 Task: Add the banner layout component in the site builder.
Action: Mouse moved to (940, 70)
Screenshot: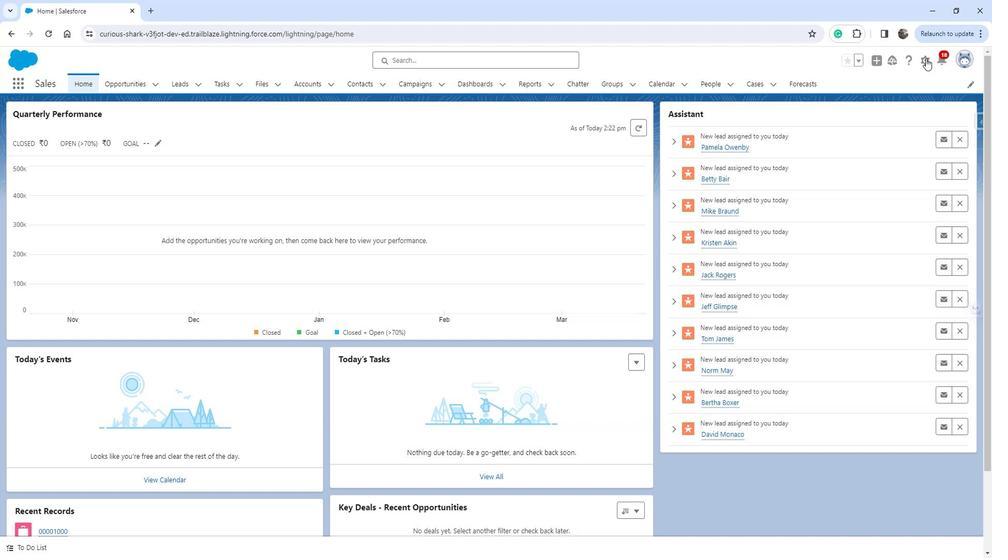 
Action: Mouse pressed left at (940, 70)
Screenshot: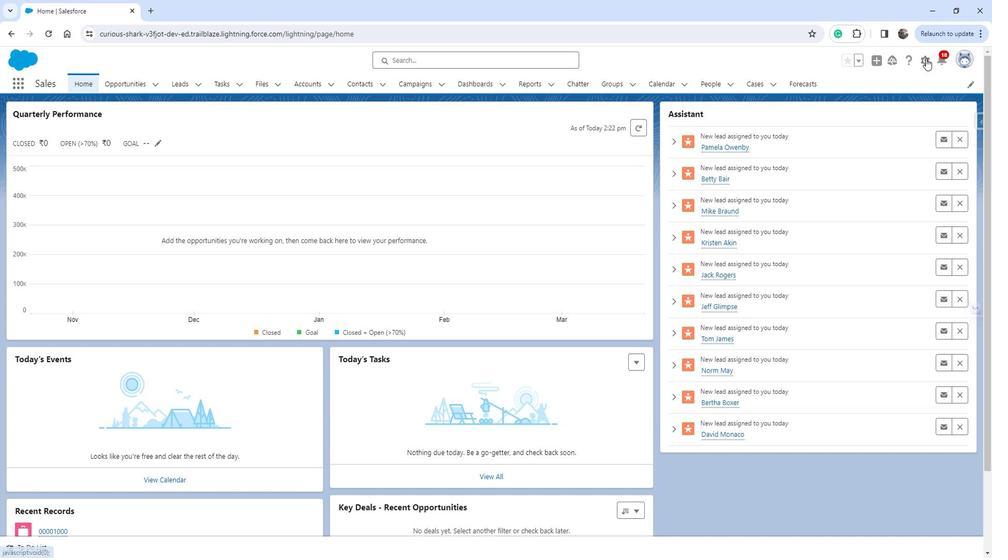 
Action: Mouse moved to (897, 107)
Screenshot: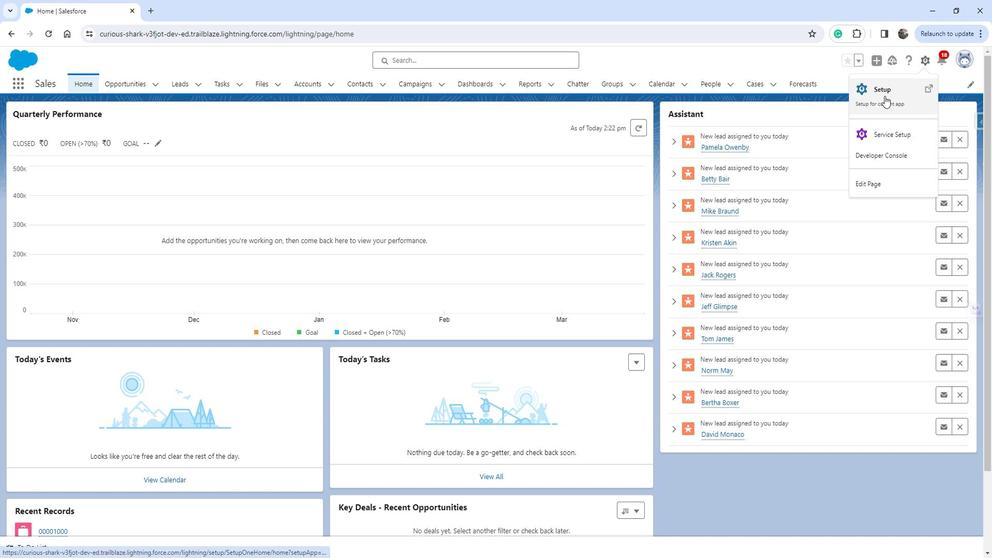 
Action: Mouse pressed left at (897, 107)
Screenshot: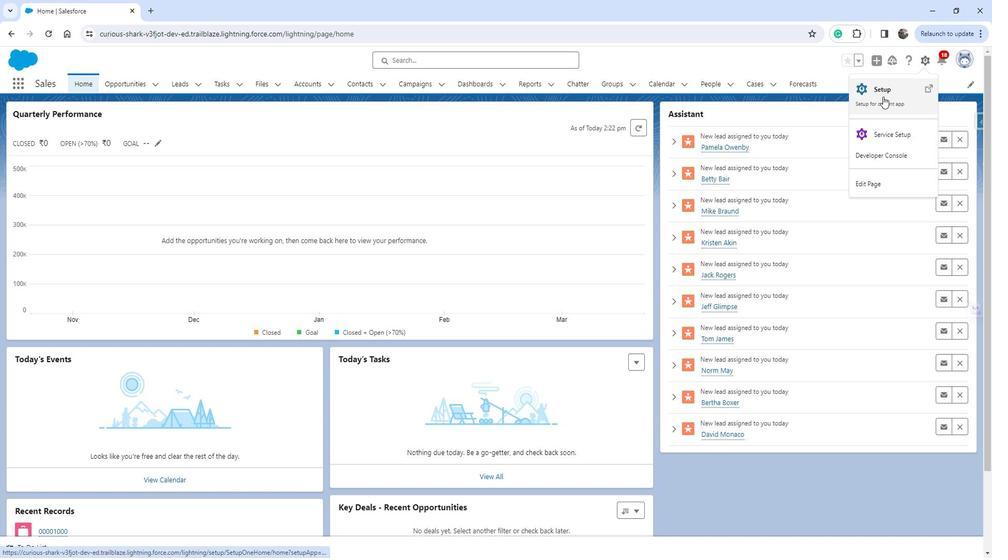 
Action: Mouse moved to (22, 427)
Screenshot: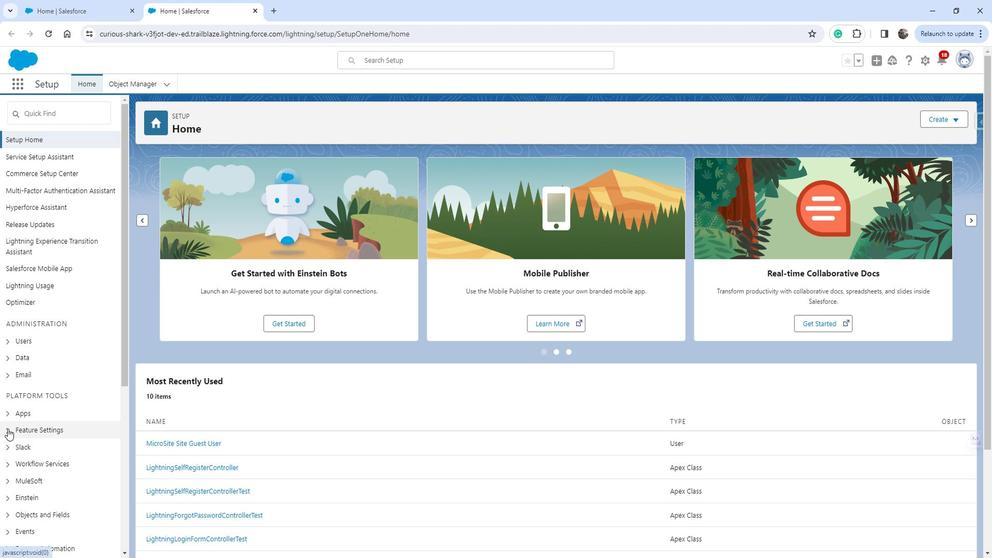 
Action: Mouse pressed left at (22, 427)
Screenshot: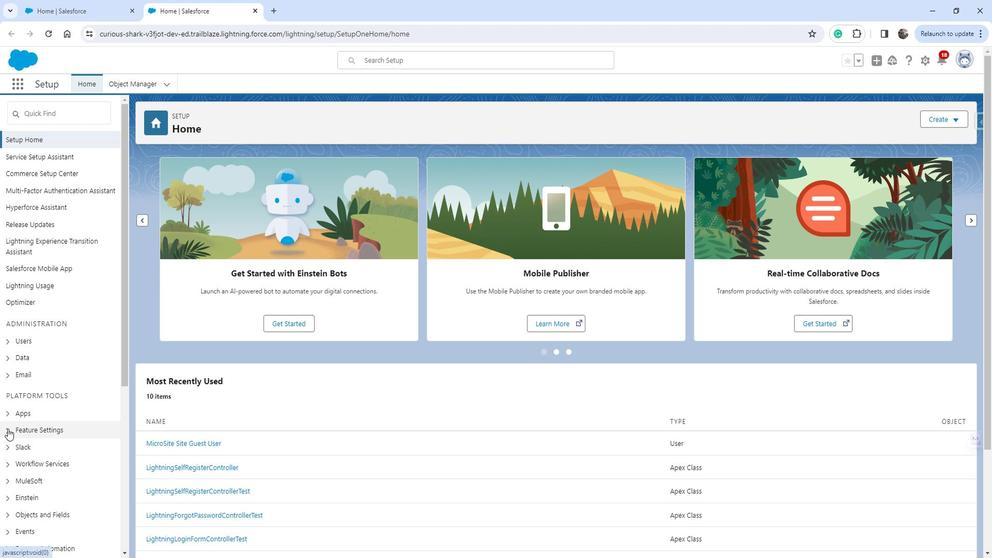 
Action: Mouse moved to (87, 402)
Screenshot: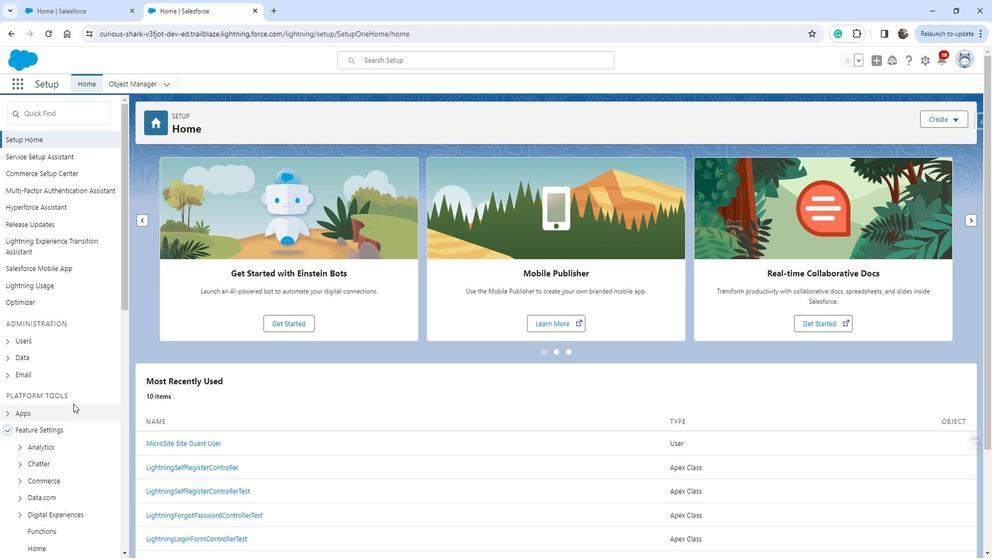 
Action: Mouse scrolled (87, 402) with delta (0, 0)
Screenshot: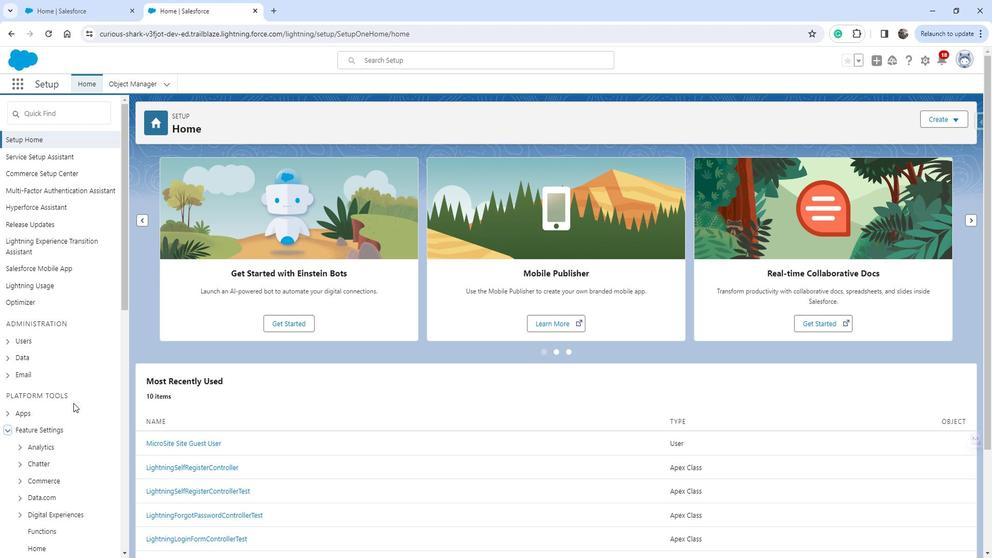 
Action: Mouse scrolled (87, 402) with delta (0, 0)
Screenshot: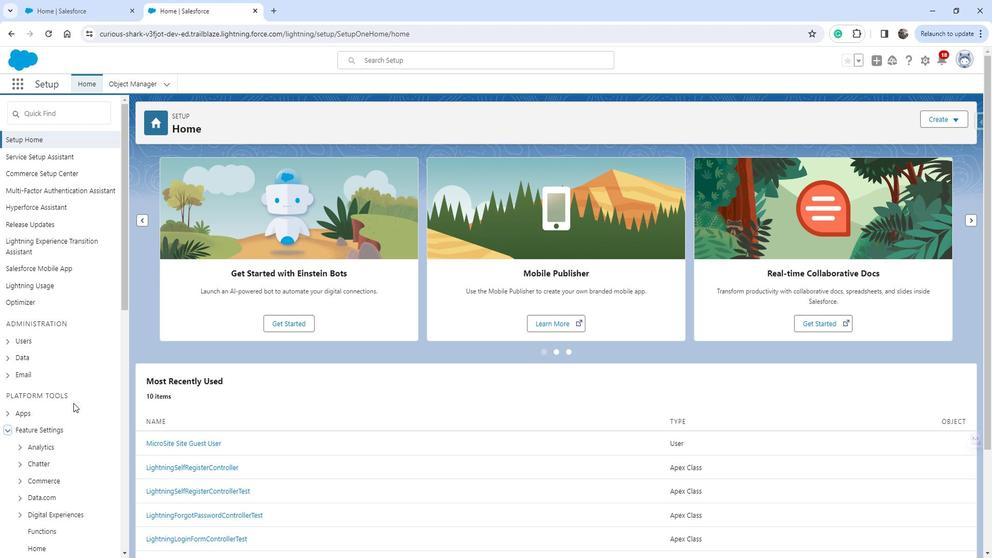 
Action: Mouse scrolled (87, 402) with delta (0, 0)
Screenshot: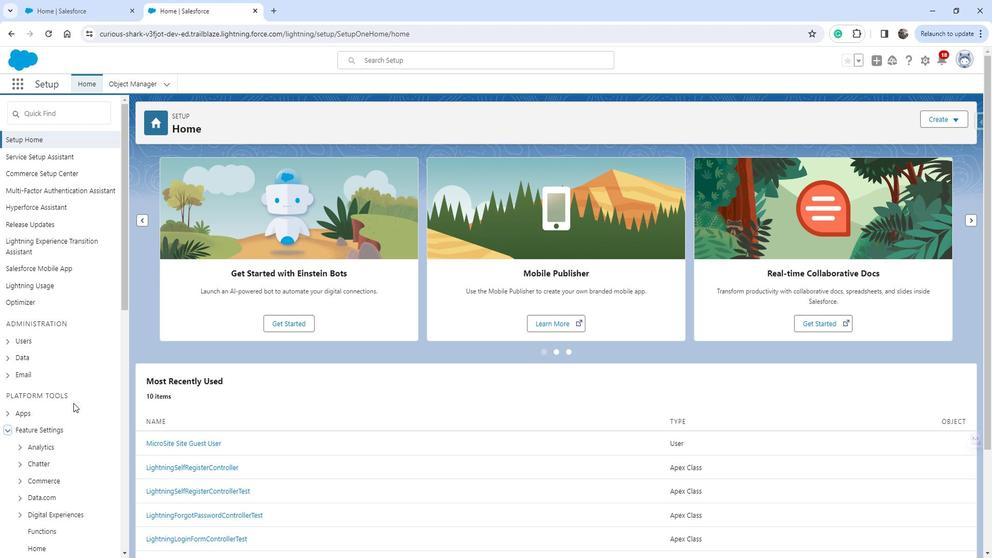 
Action: Mouse moved to (62, 357)
Screenshot: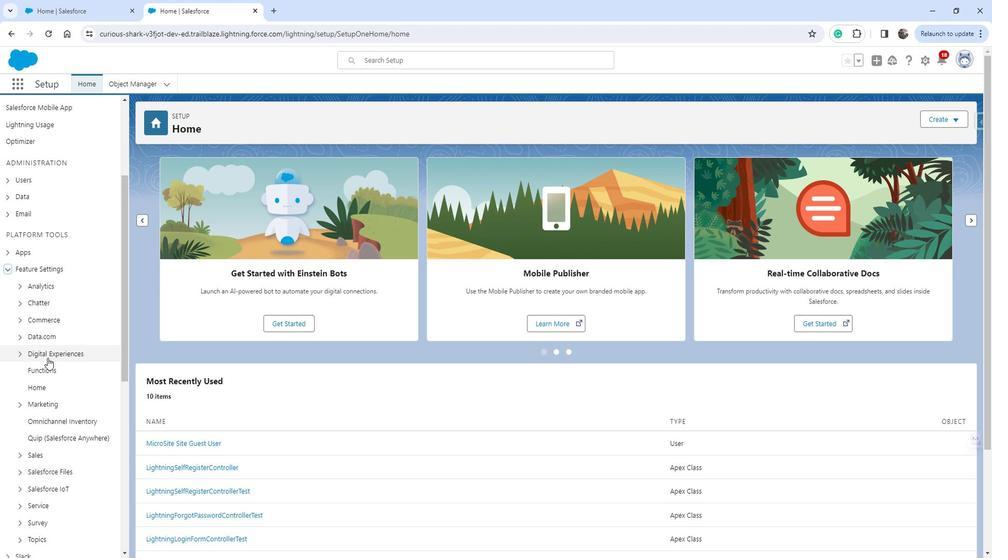 
Action: Mouse pressed left at (62, 357)
Screenshot: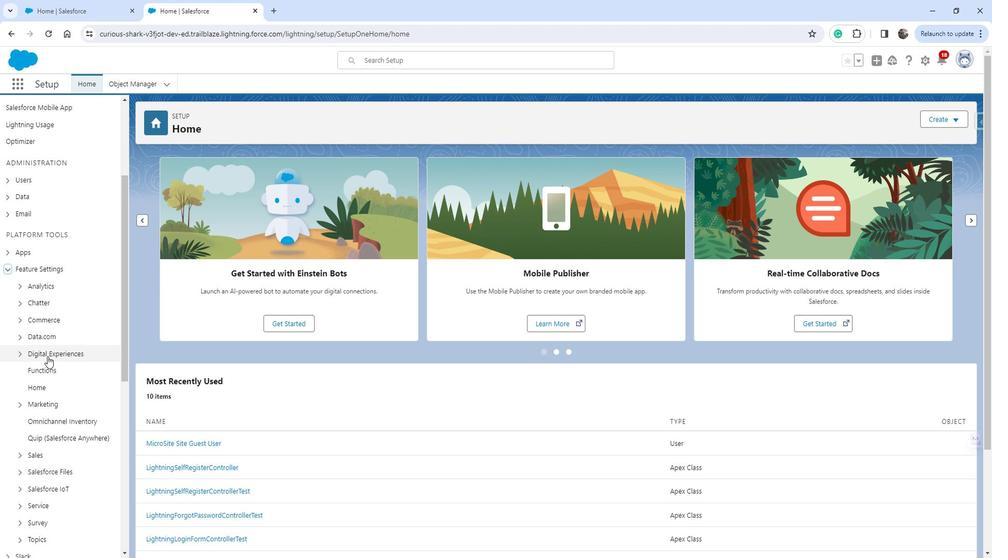 
Action: Mouse moved to (62, 371)
Screenshot: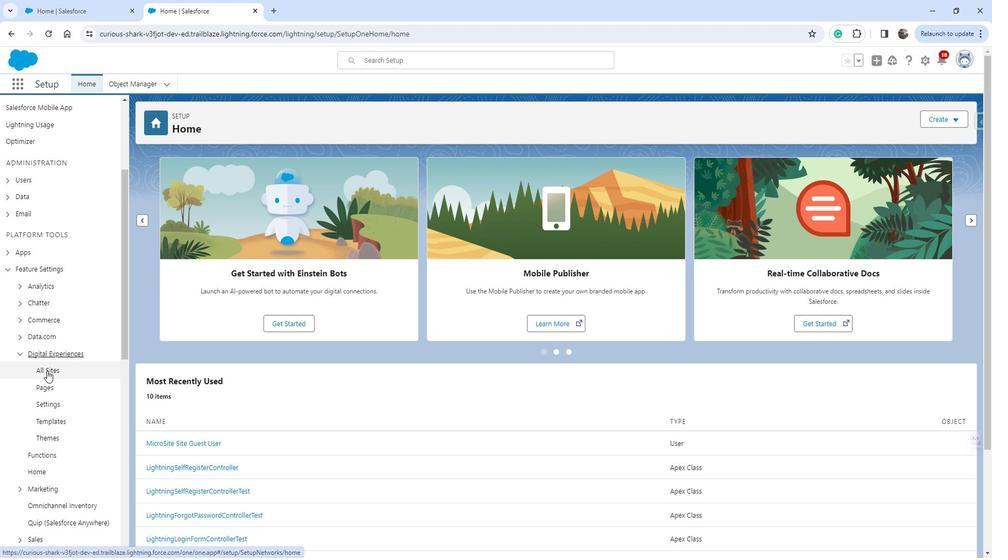 
Action: Mouse pressed left at (62, 371)
Screenshot: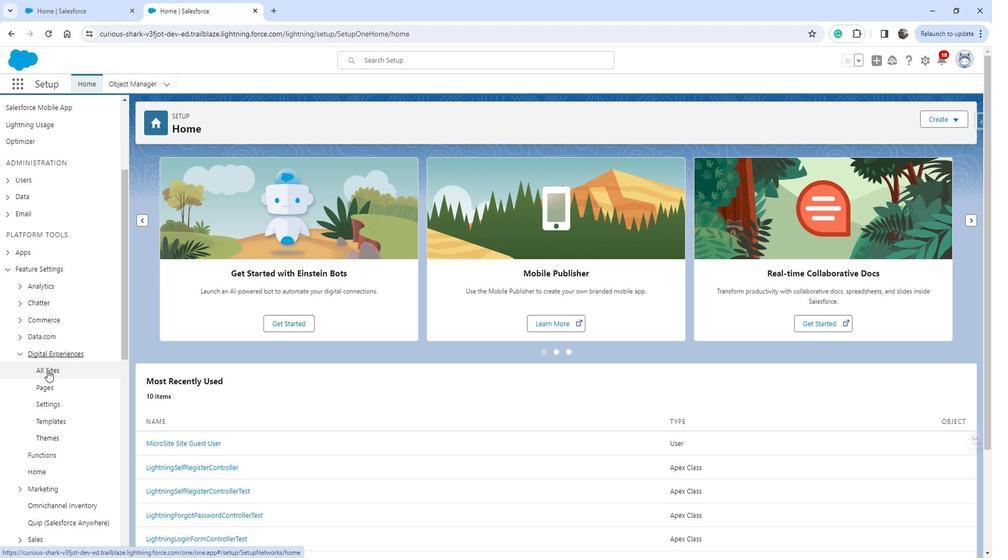 
Action: Mouse moved to (183, 252)
Screenshot: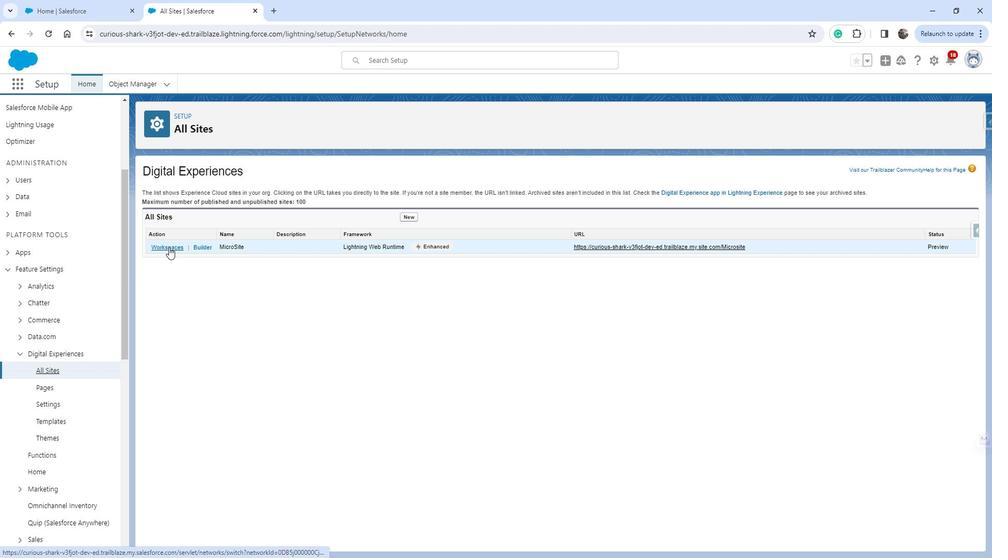
Action: Mouse pressed left at (183, 252)
Screenshot: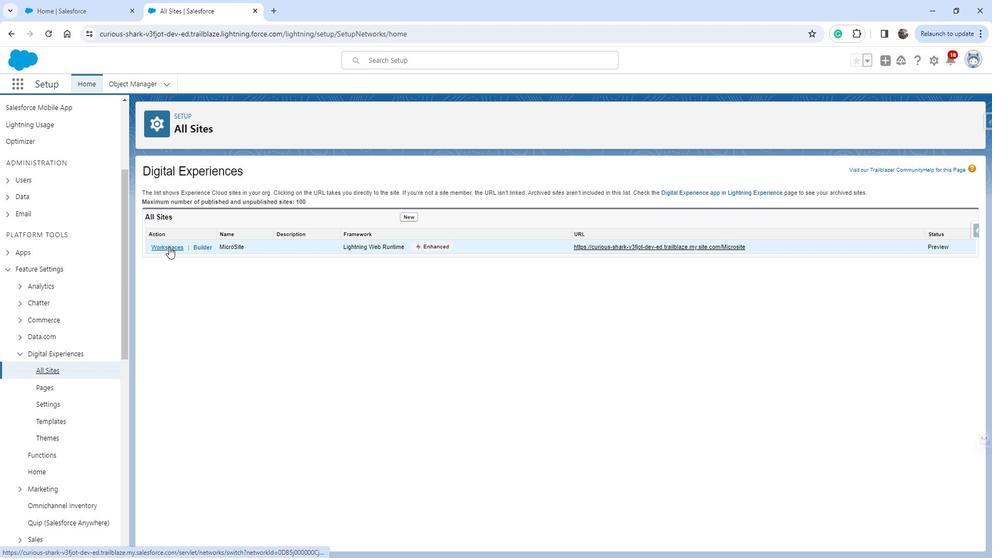 
Action: Mouse moved to (128, 247)
Screenshot: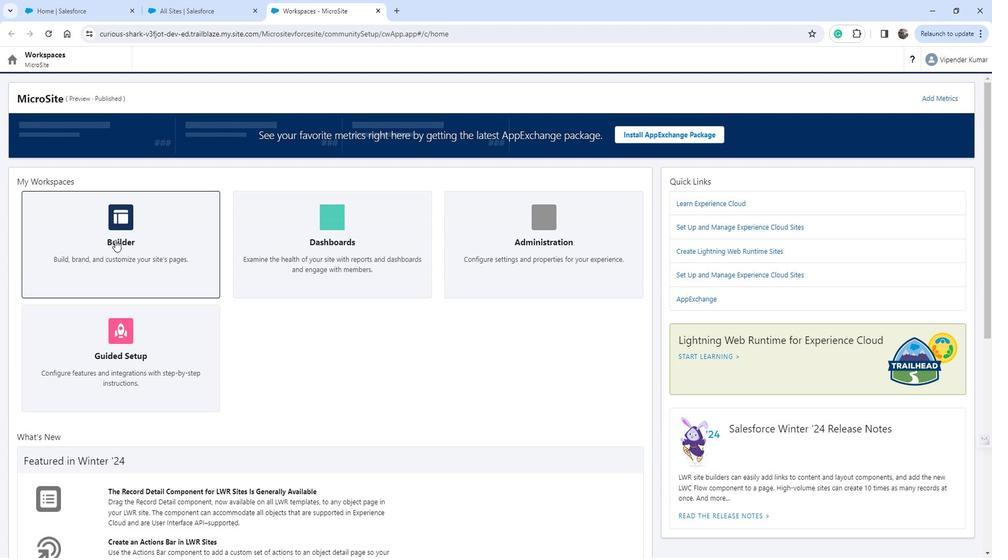 
Action: Mouse pressed left at (128, 247)
Screenshot: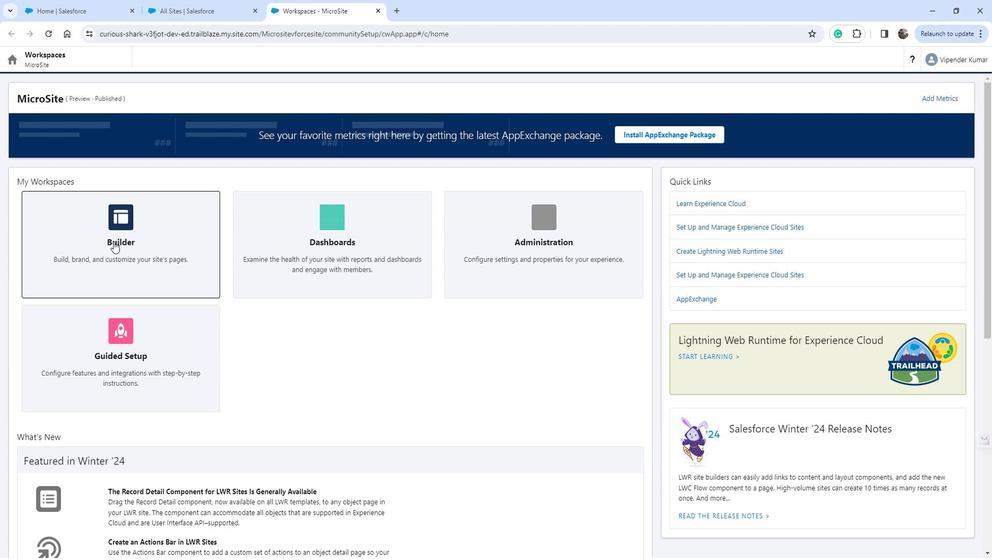 
Action: Mouse moved to (335, 292)
Screenshot: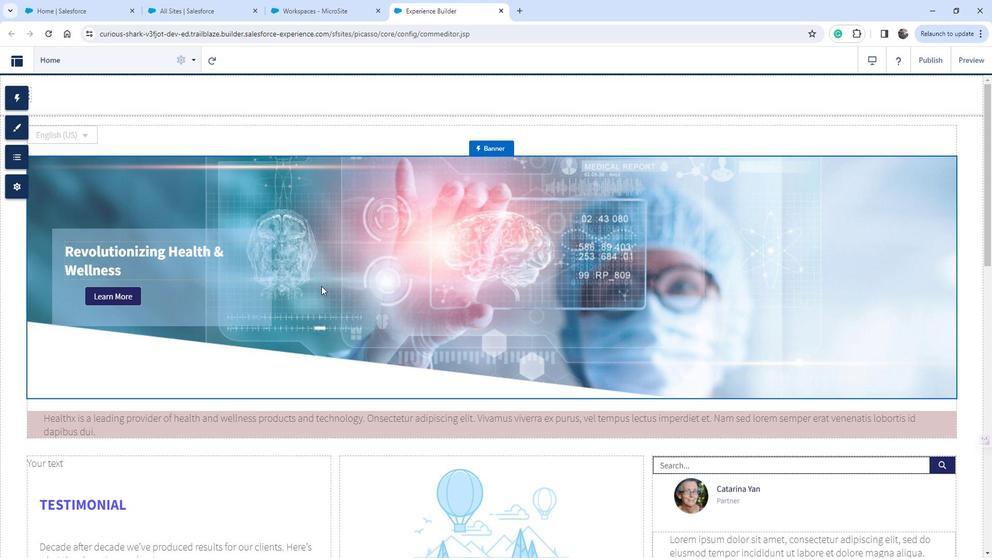 
Action: Mouse scrolled (335, 292) with delta (0, 0)
Screenshot: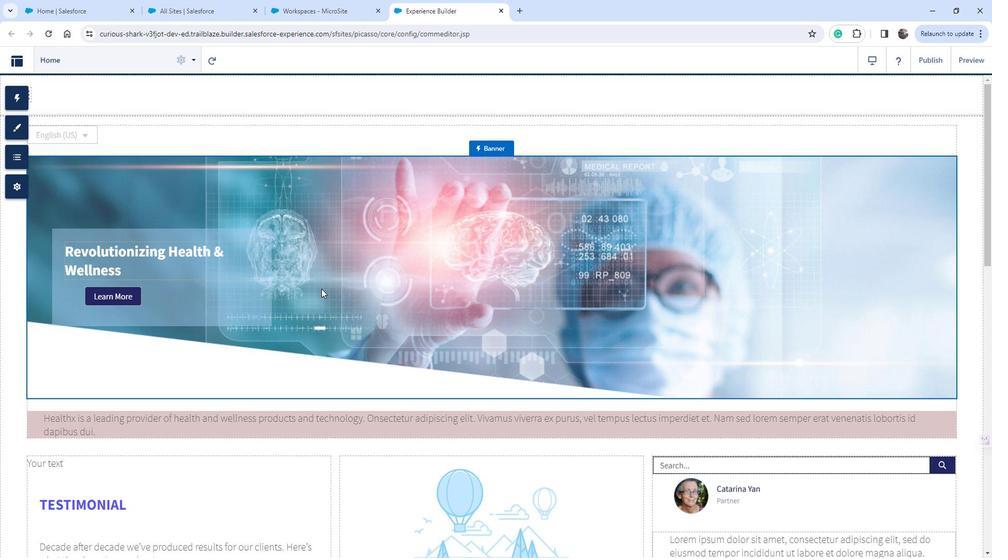 
Action: Mouse scrolled (335, 292) with delta (0, 0)
Screenshot: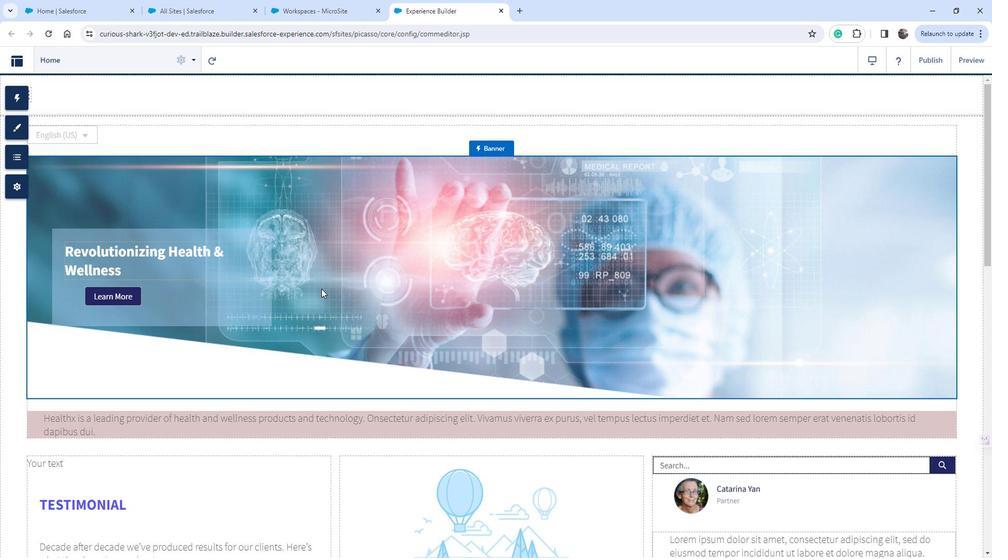 
Action: Mouse scrolled (335, 292) with delta (0, 0)
Screenshot: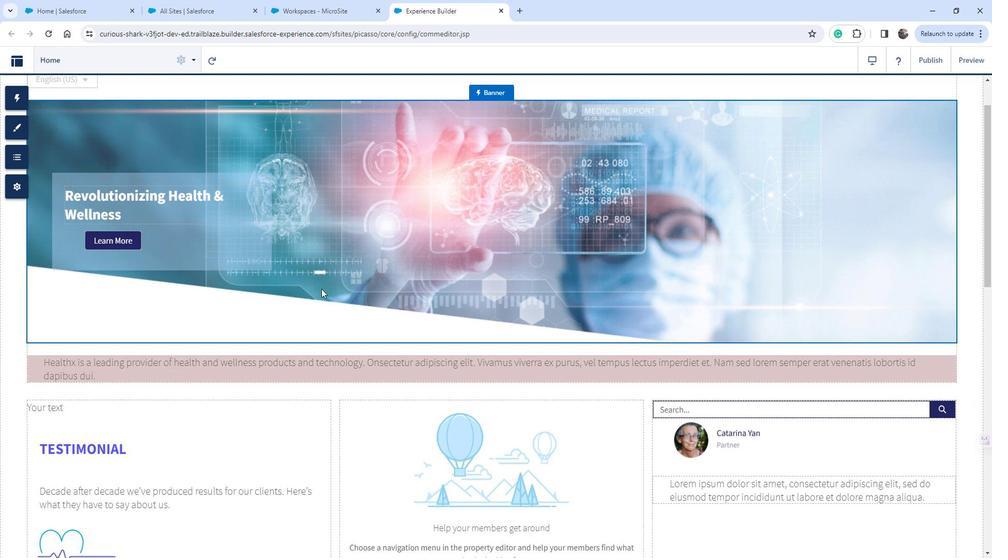 
Action: Mouse scrolled (335, 292) with delta (0, 0)
Screenshot: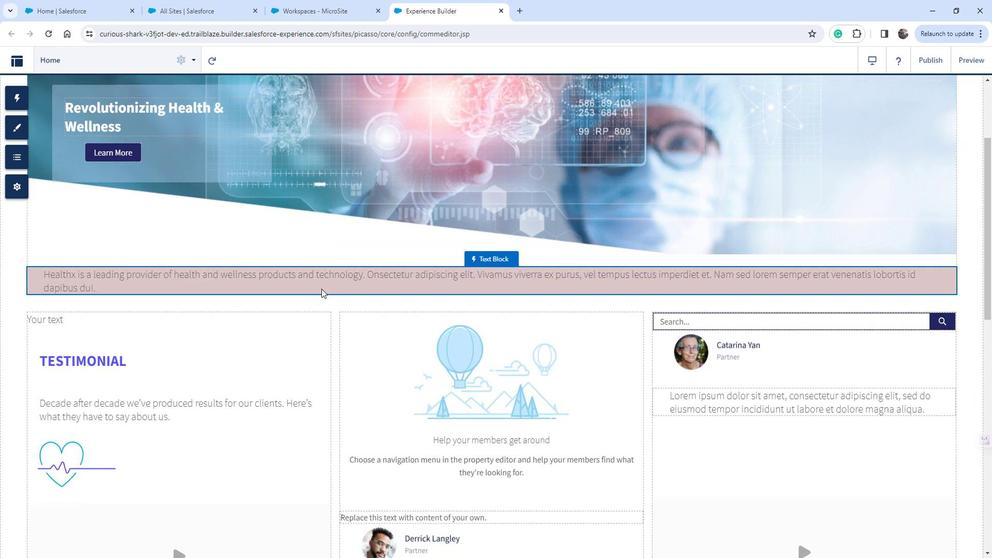 
Action: Mouse scrolled (335, 292) with delta (0, 0)
Screenshot: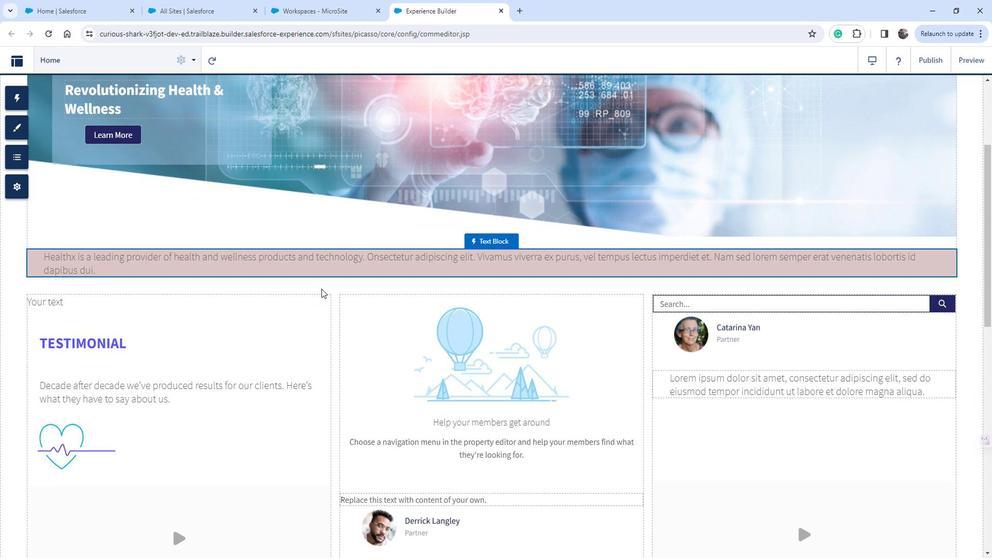 
Action: Mouse moved to (335, 293)
Screenshot: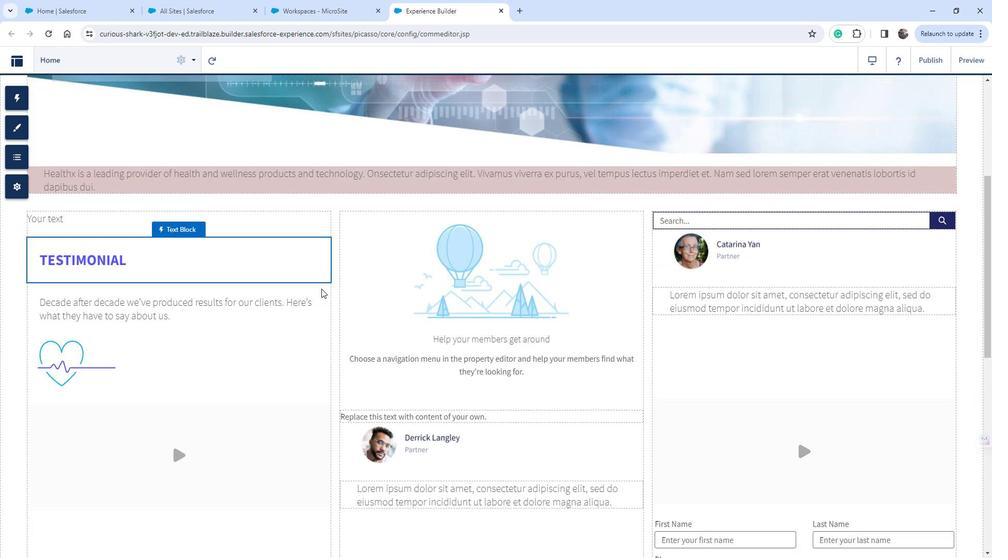 
Action: Mouse scrolled (335, 293) with delta (0, 0)
Screenshot: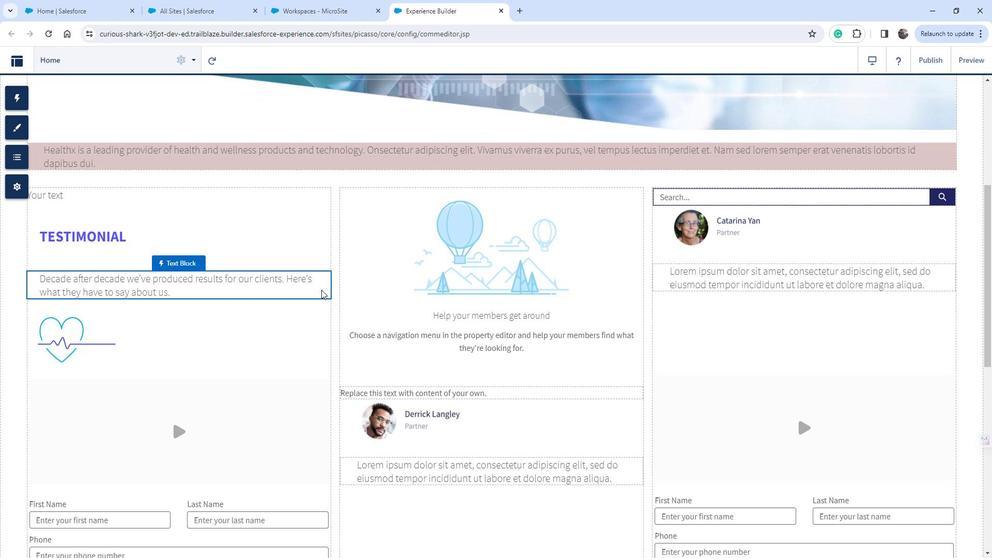
Action: Mouse scrolled (335, 293) with delta (0, 0)
Screenshot: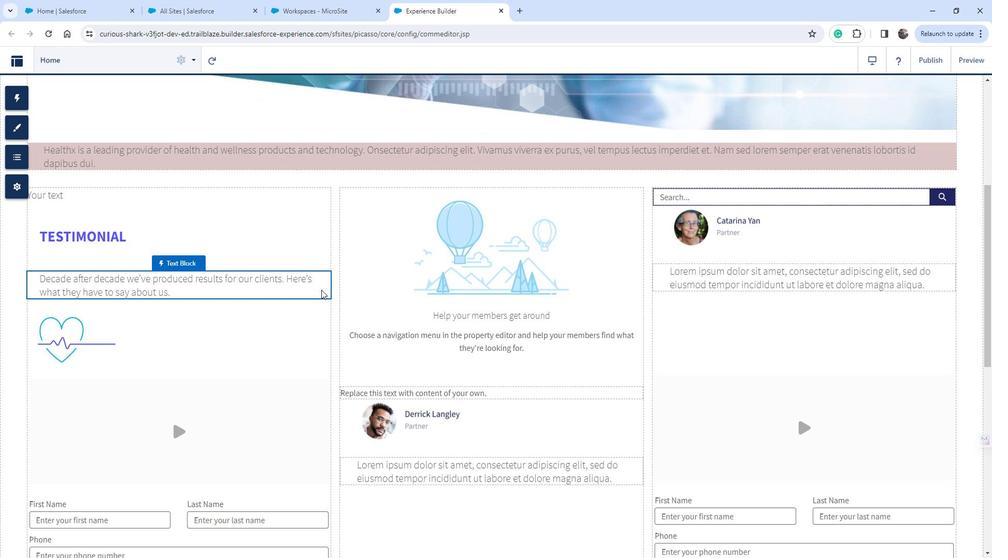 
Action: Mouse scrolled (335, 293) with delta (0, 0)
Screenshot: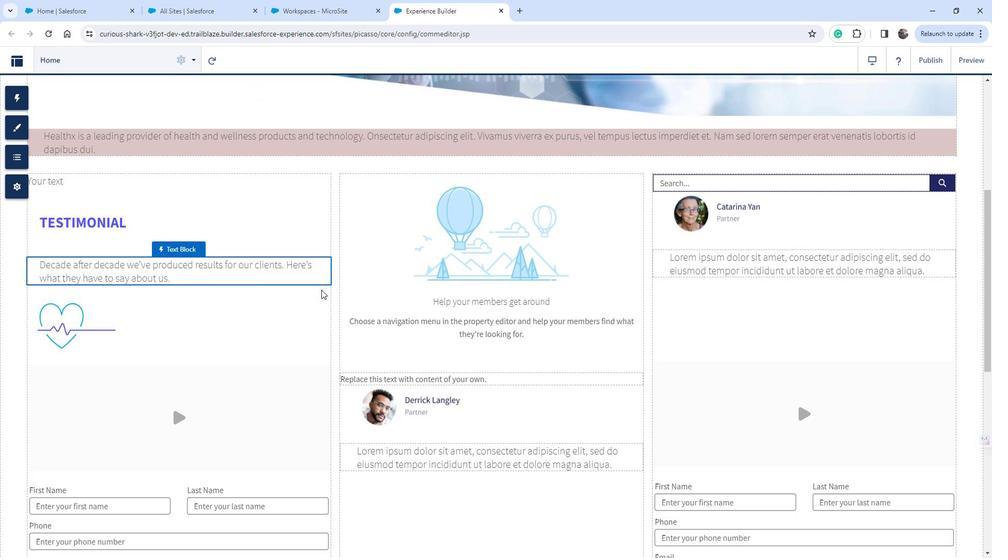 
Action: Mouse moved to (35, 108)
Screenshot: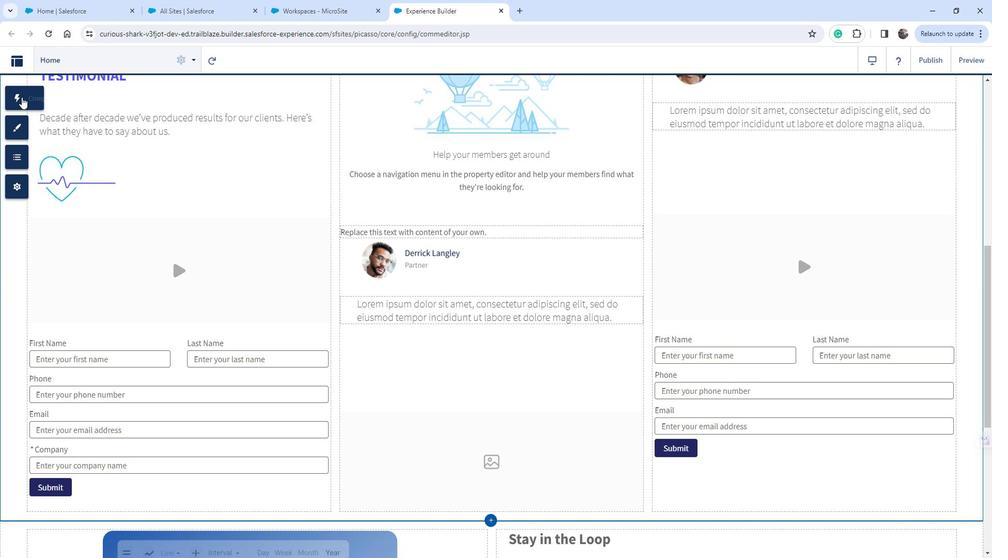 
Action: Mouse pressed left at (35, 108)
Screenshot: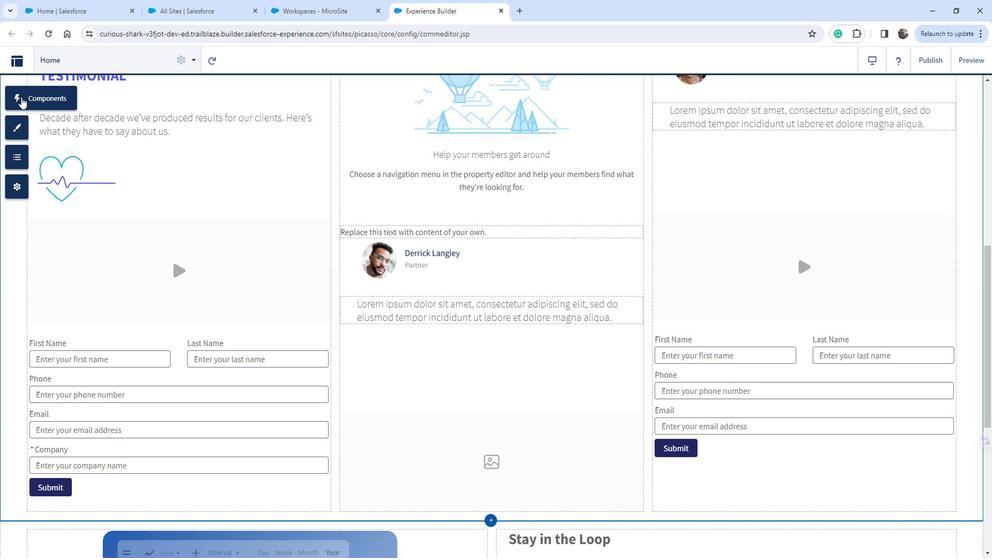 
Action: Mouse moved to (105, 384)
Screenshot: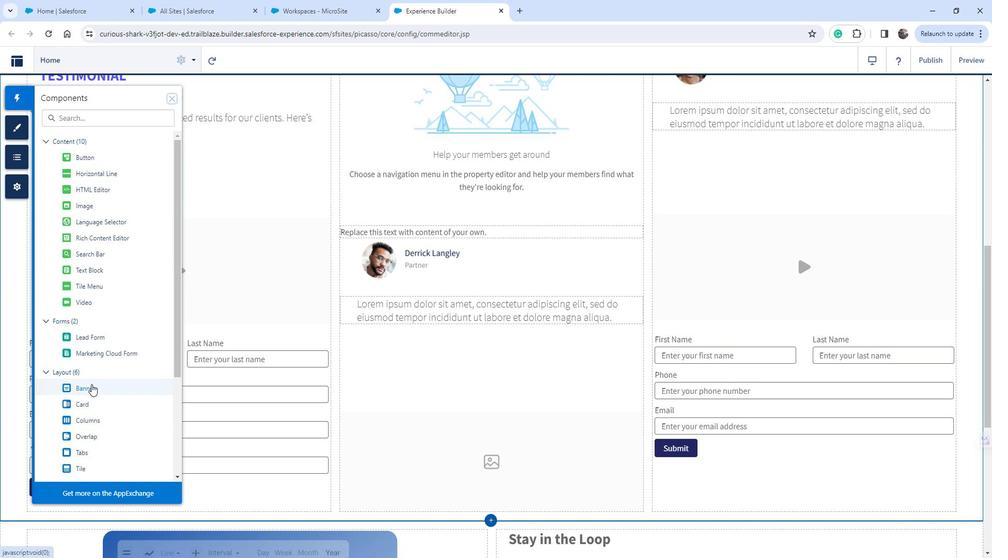 
Action: Mouse pressed left at (105, 384)
Screenshot: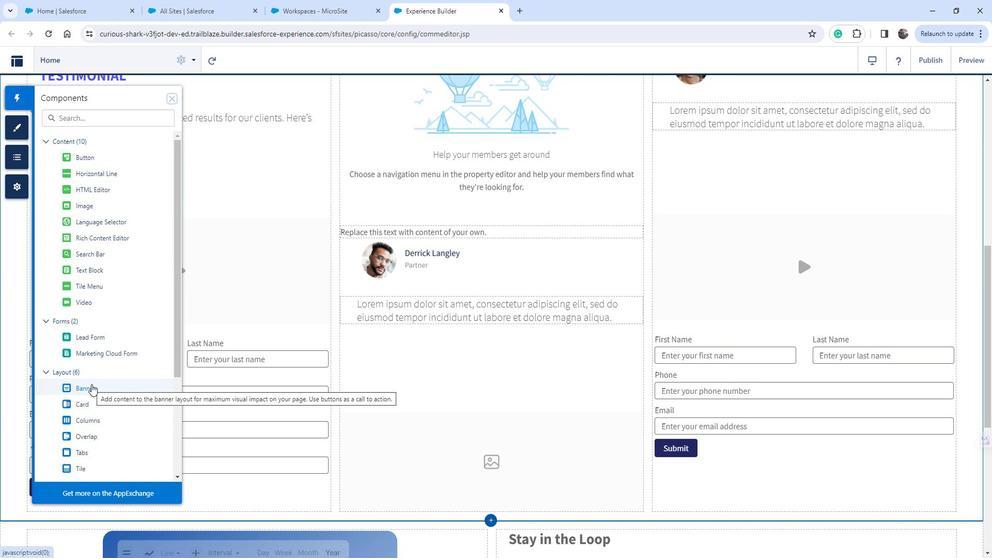 
Action: Mouse moved to (510, 361)
Screenshot: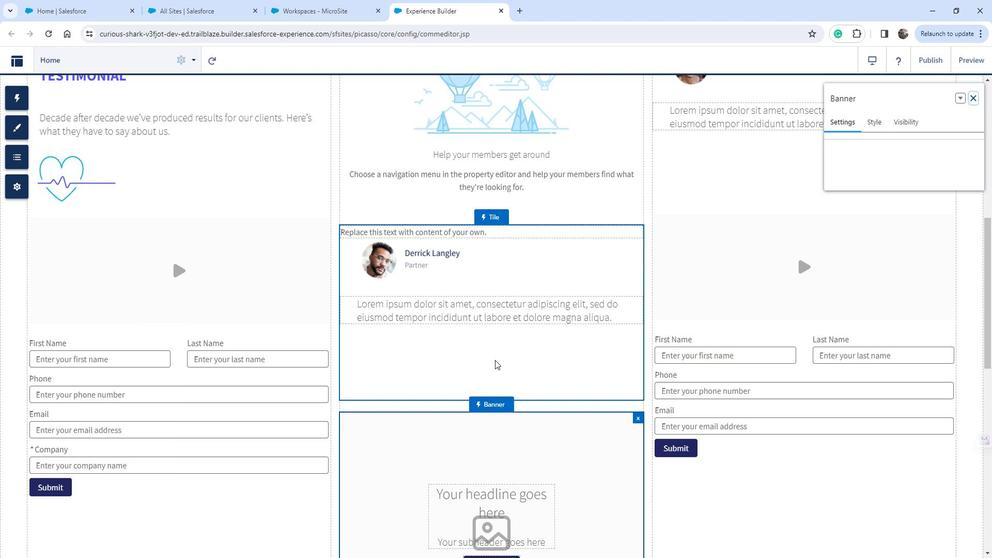 
Action: Mouse scrolled (510, 361) with delta (0, 0)
Screenshot: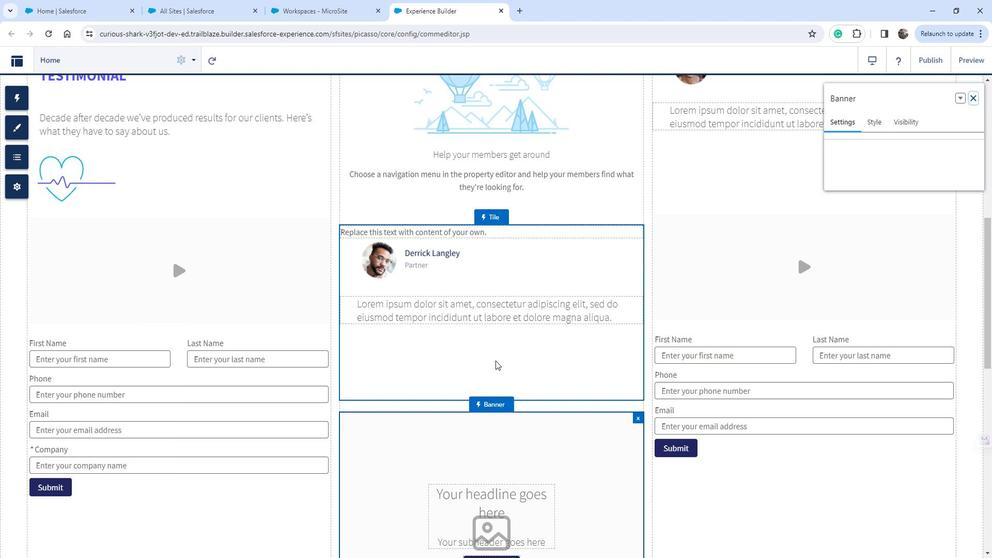 
Action: Mouse moved to (510, 362)
Screenshot: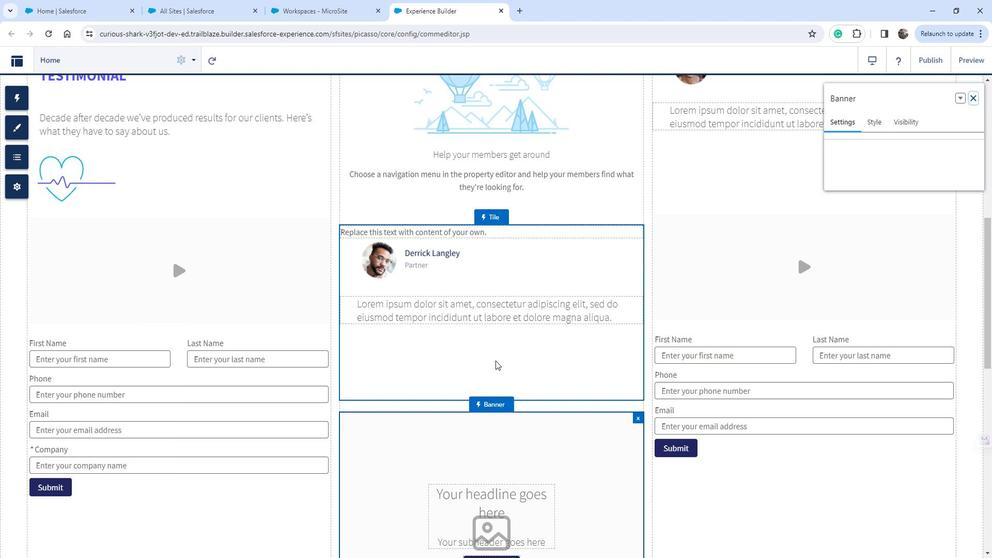 
Action: Mouse scrolled (510, 361) with delta (0, 0)
Screenshot: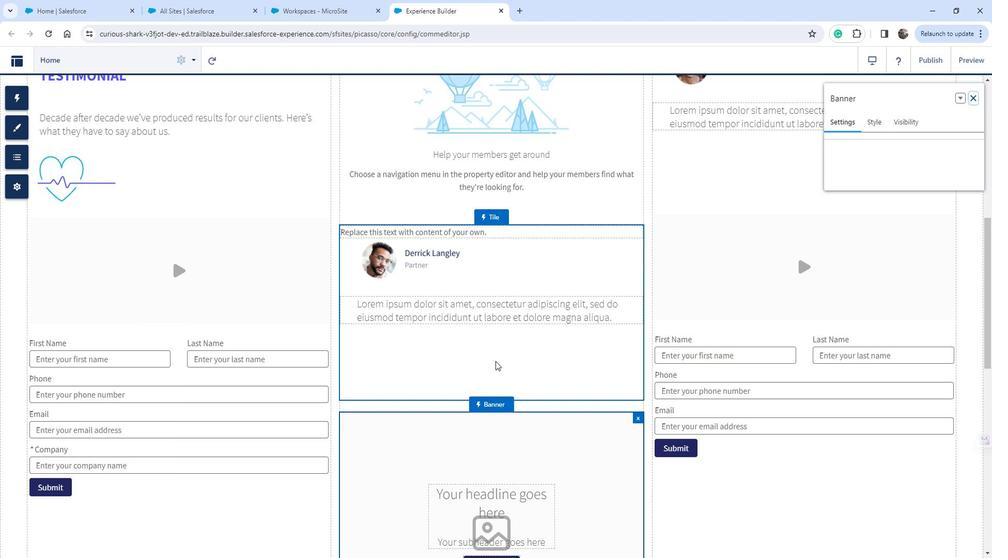 
Action: Mouse moved to (510, 362)
Screenshot: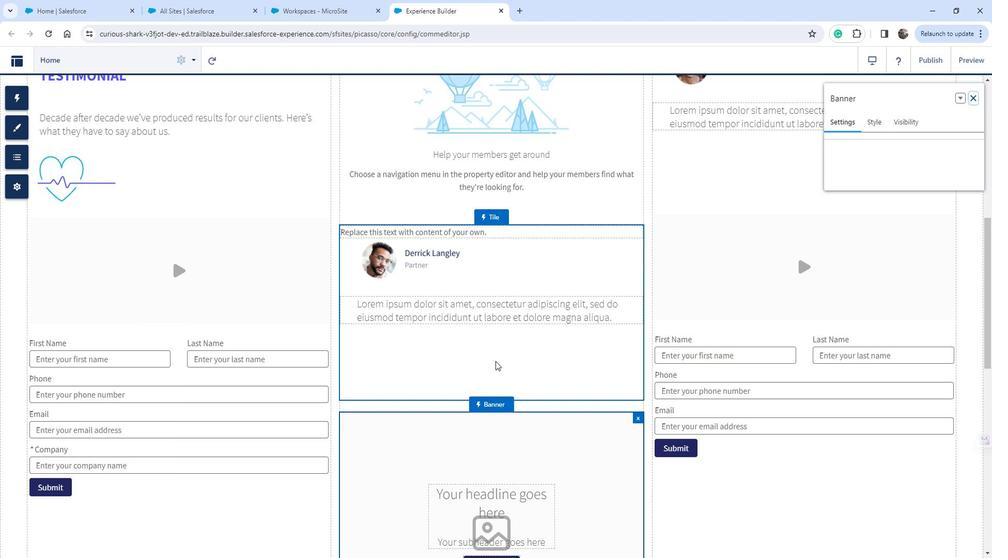 
Action: Mouse scrolled (510, 362) with delta (0, 0)
Screenshot: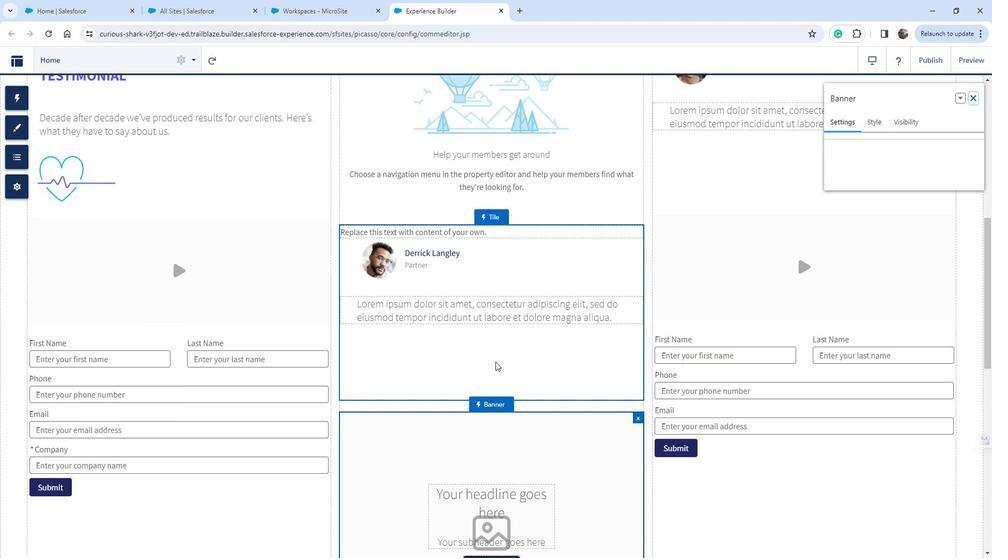 
Action: Mouse moved to (510, 363)
Screenshot: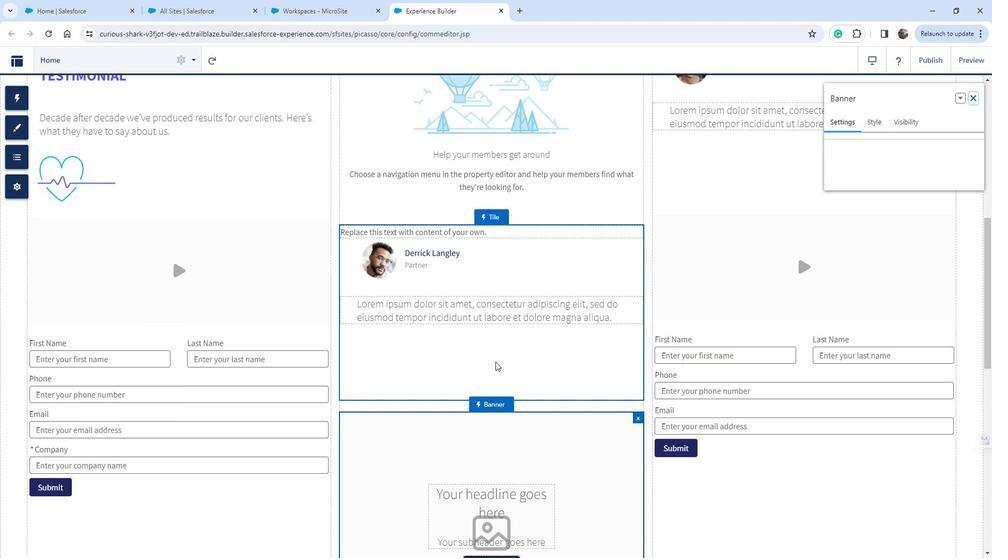 
Action: Mouse scrolled (510, 362) with delta (0, 0)
Screenshot: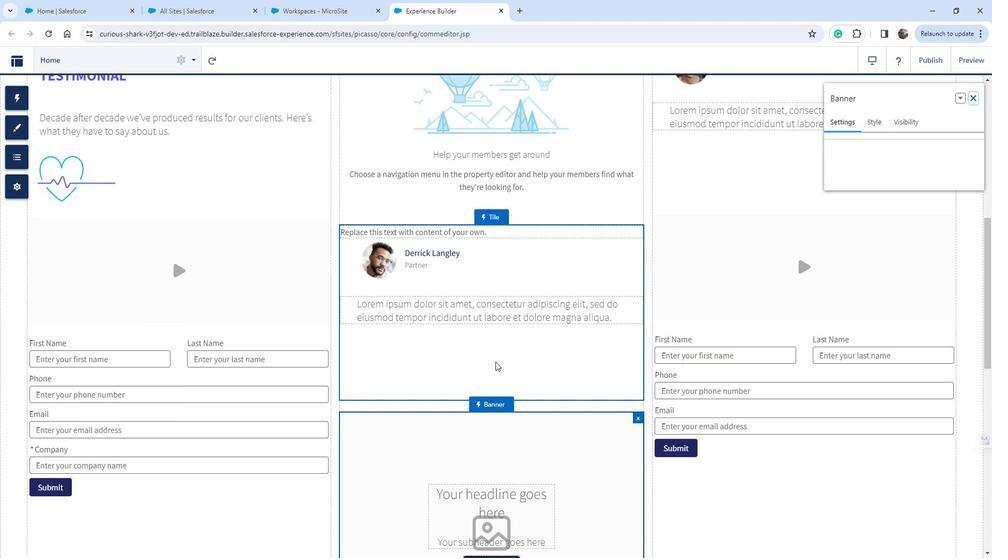 
Action: Mouse moved to (512, 378)
Screenshot: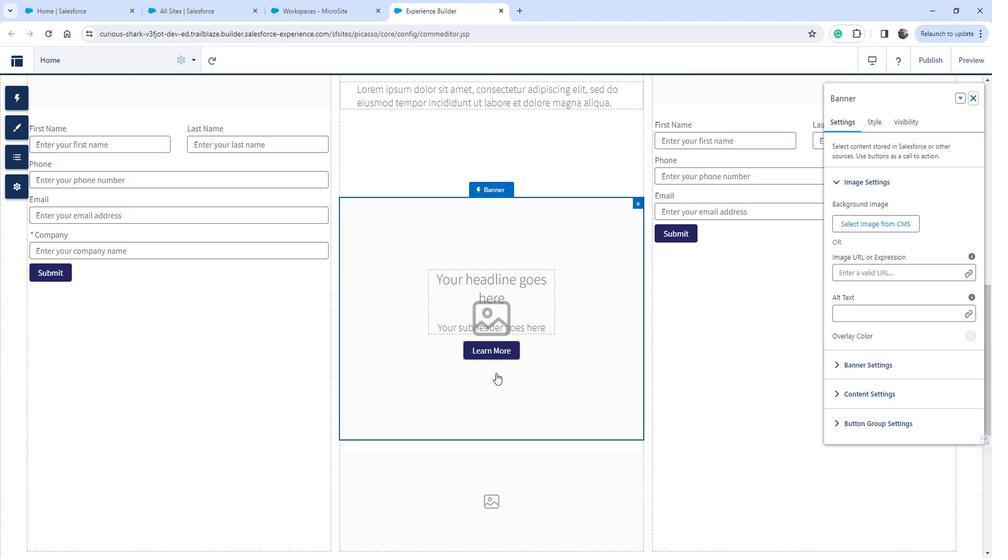 
